 Task: Add the task  Integrate website with payment gateways and invoicing systems to the section Blitz Brigade in the project AgileExpert and add a Due Date to the respective task as 2023/07/16
Action: Mouse moved to (51, 397)
Screenshot: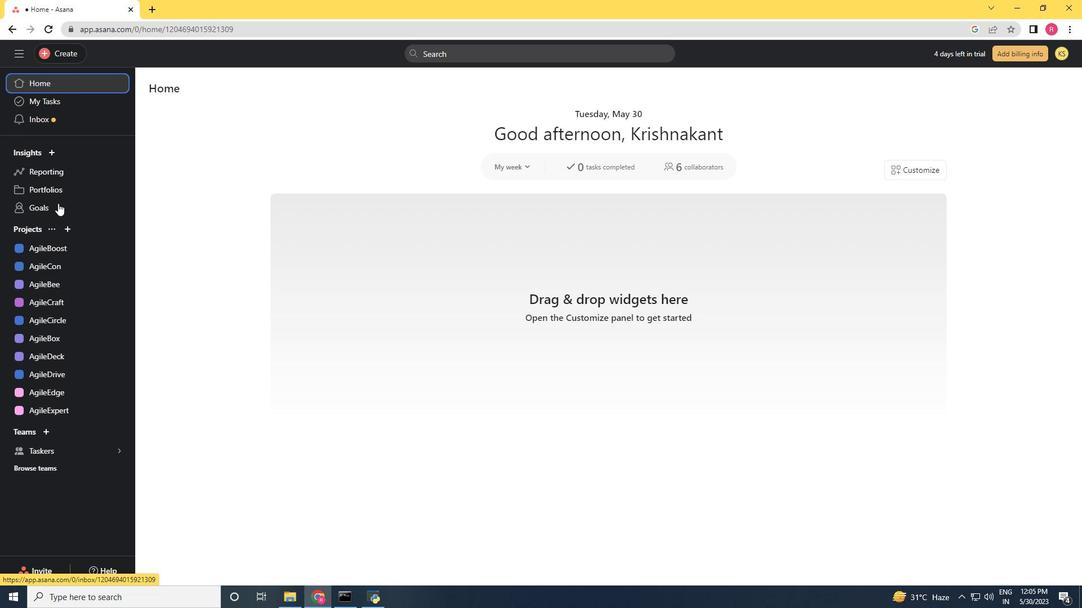 
Action: Mouse scrolled (55, 364) with delta (0, 0)
Screenshot: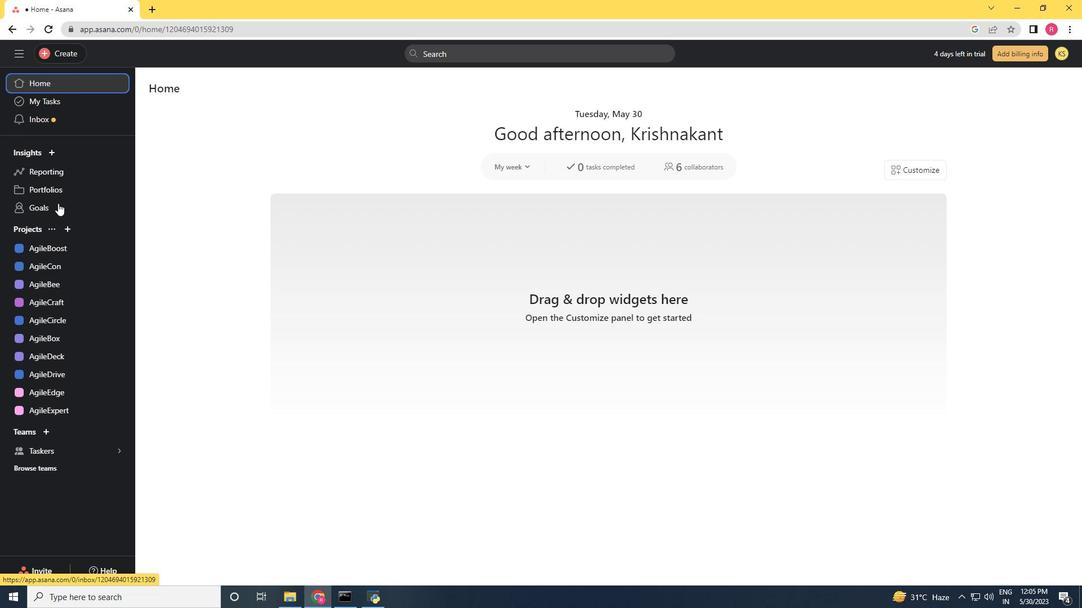 
Action: Mouse moved to (58, 407)
Screenshot: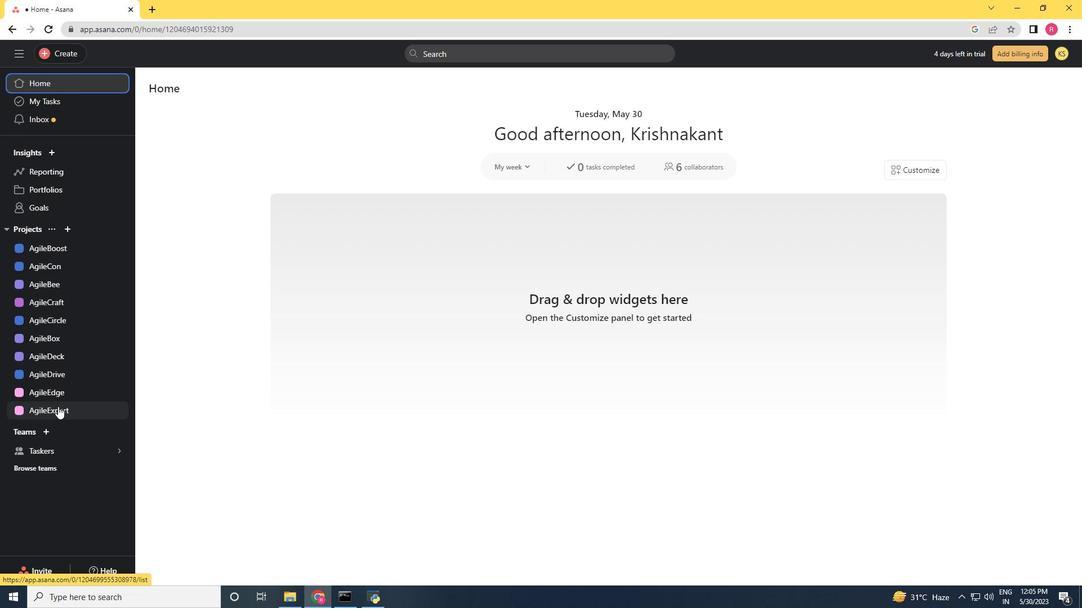 
Action: Mouse pressed left at (58, 407)
Screenshot: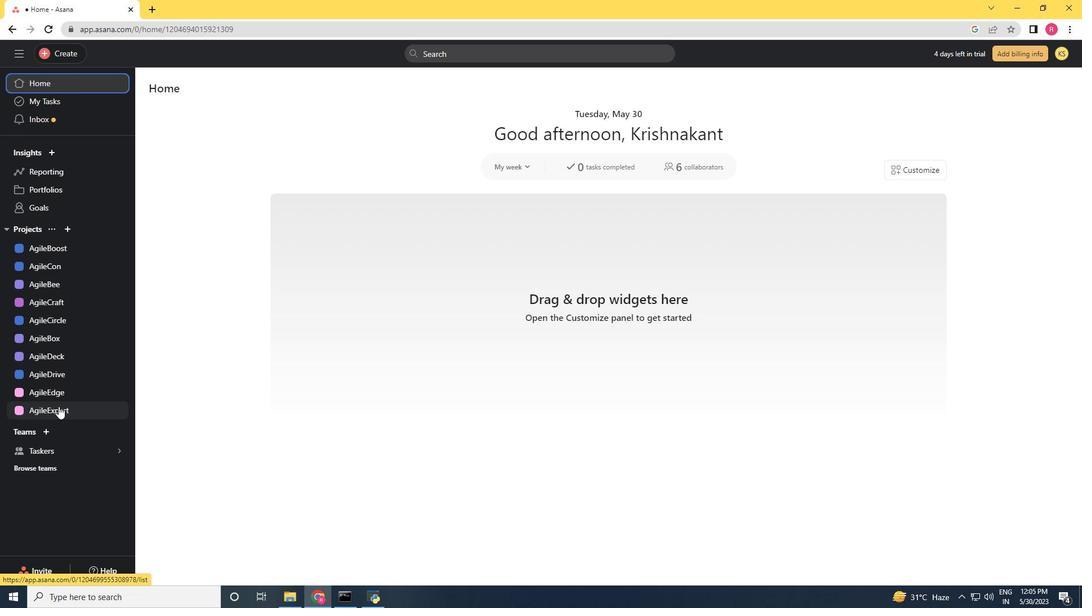 
Action: Mouse moved to (599, 251)
Screenshot: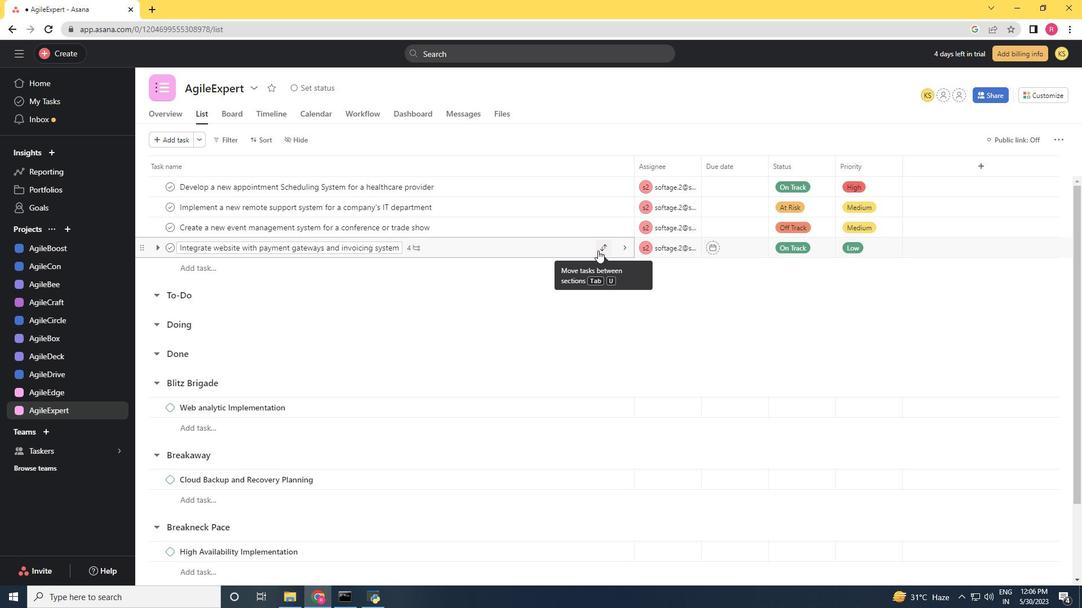 
Action: Mouse pressed left at (599, 251)
Screenshot: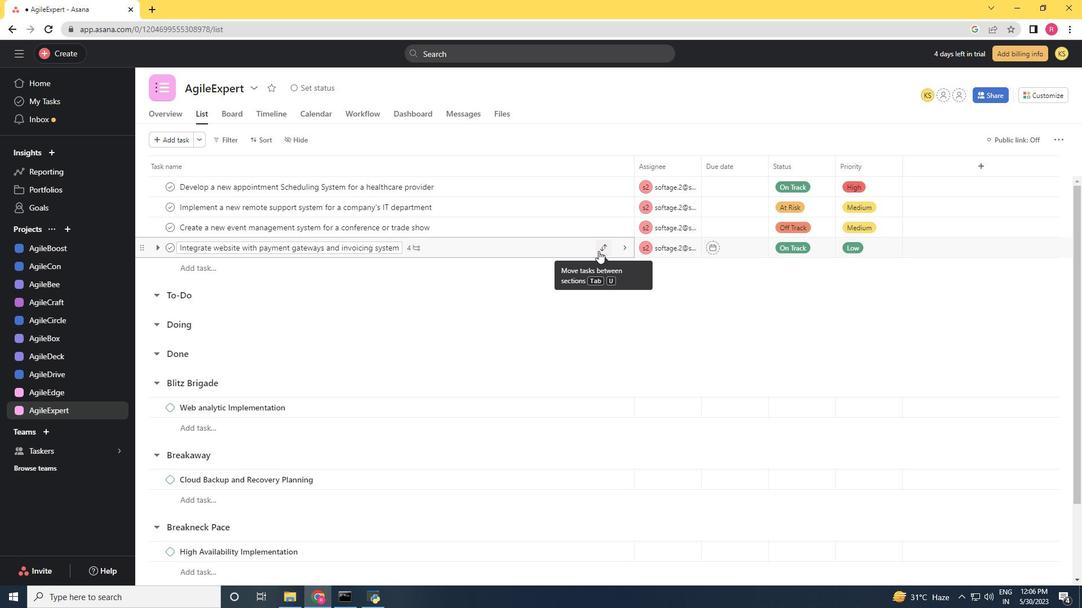 
Action: Mouse moved to (548, 371)
Screenshot: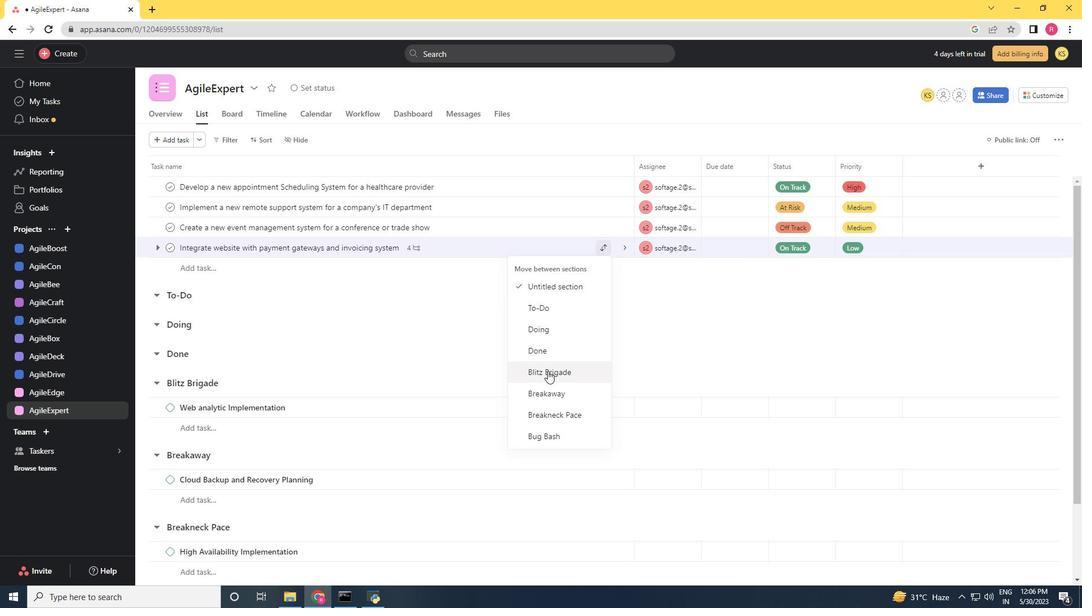 
Action: Mouse pressed left at (548, 371)
Screenshot: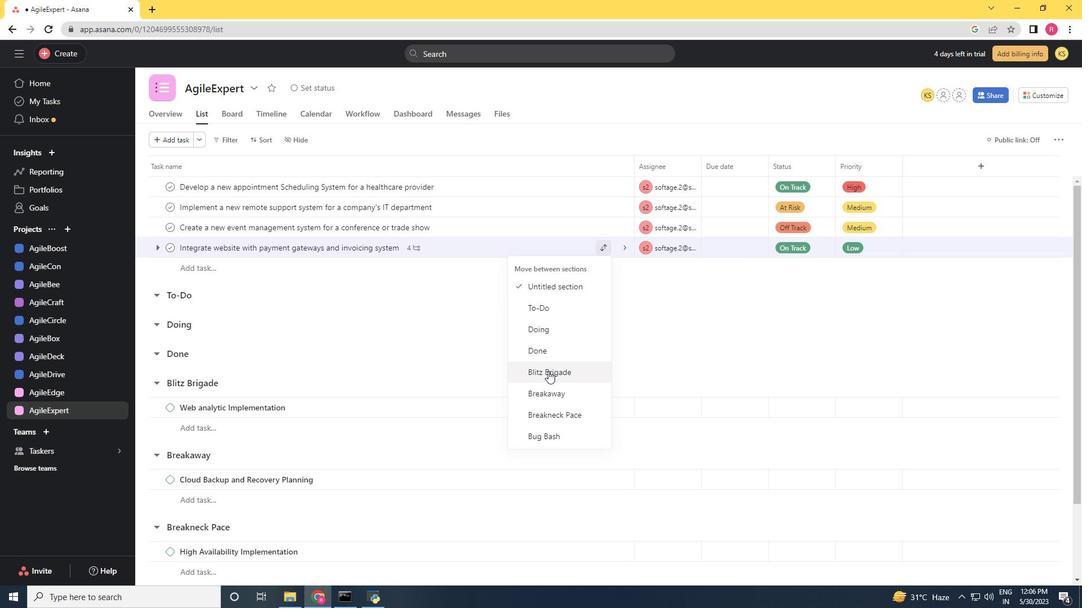 
Action: Mouse moved to (529, 394)
Screenshot: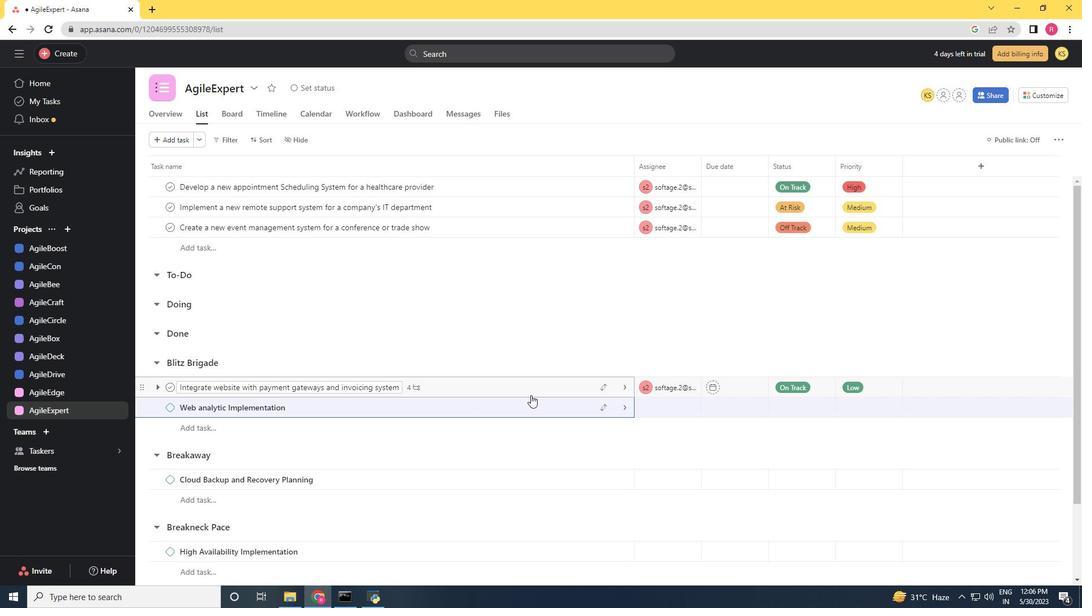 
Action: Mouse pressed left at (529, 394)
Screenshot: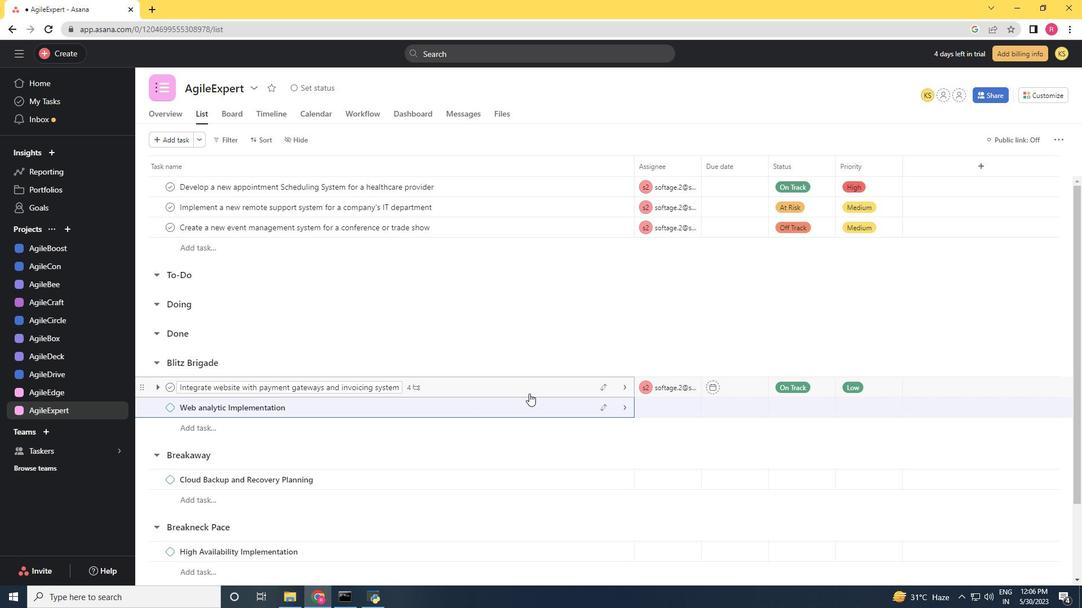 
Action: Mouse moved to (804, 236)
Screenshot: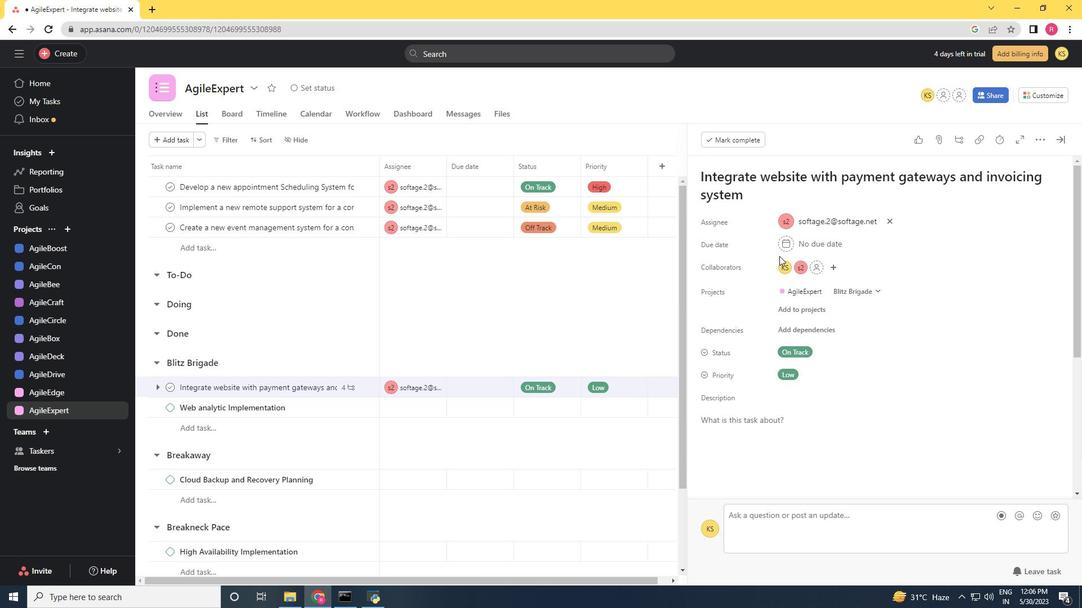 
Action: Mouse pressed left at (804, 236)
Screenshot: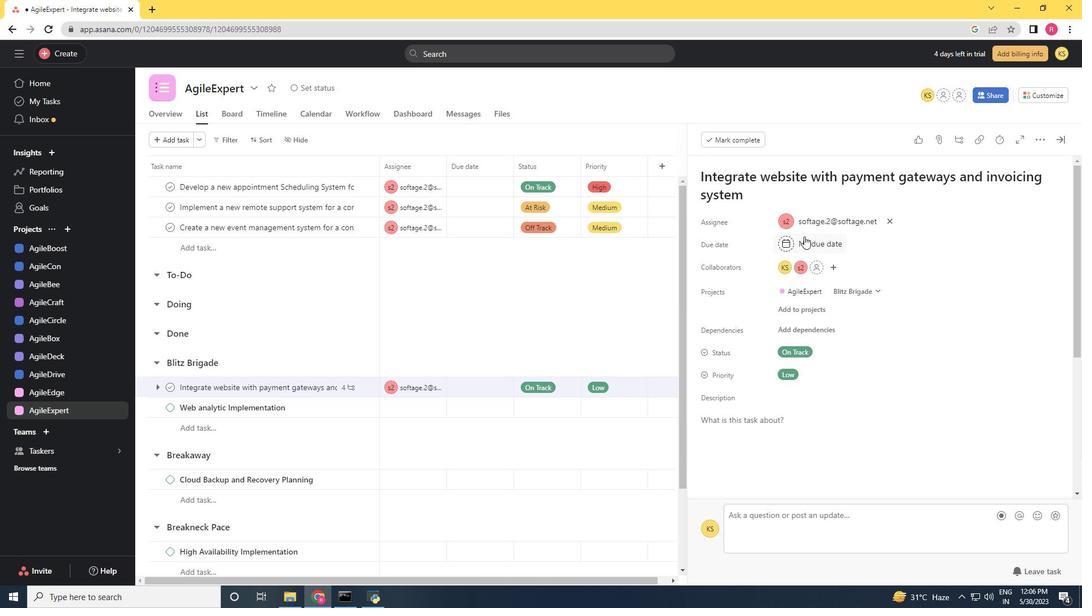 
Action: Mouse moved to (916, 300)
Screenshot: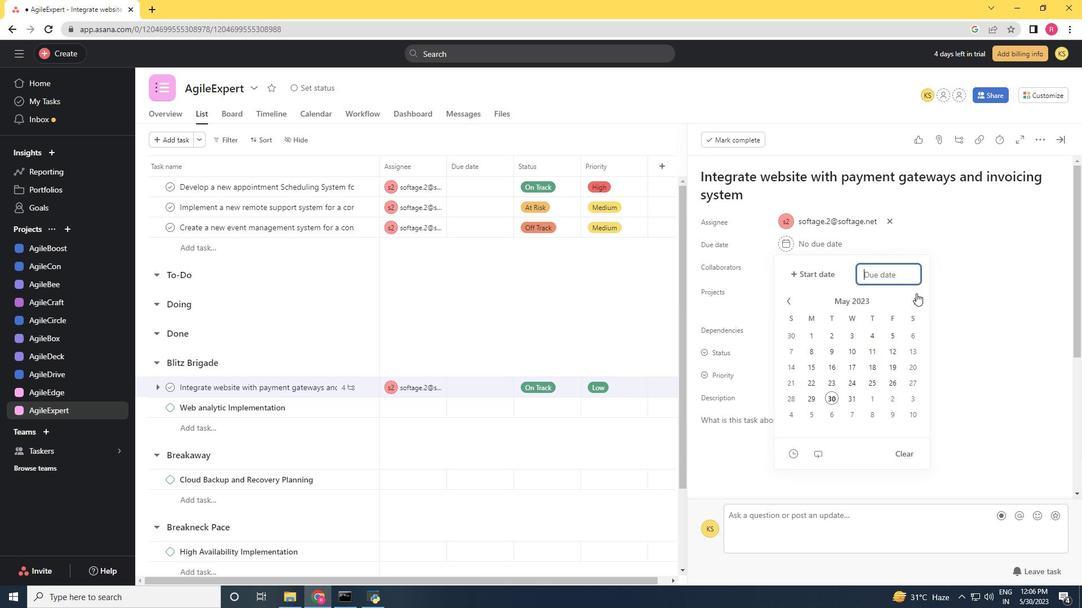 
Action: Mouse pressed left at (916, 300)
Screenshot: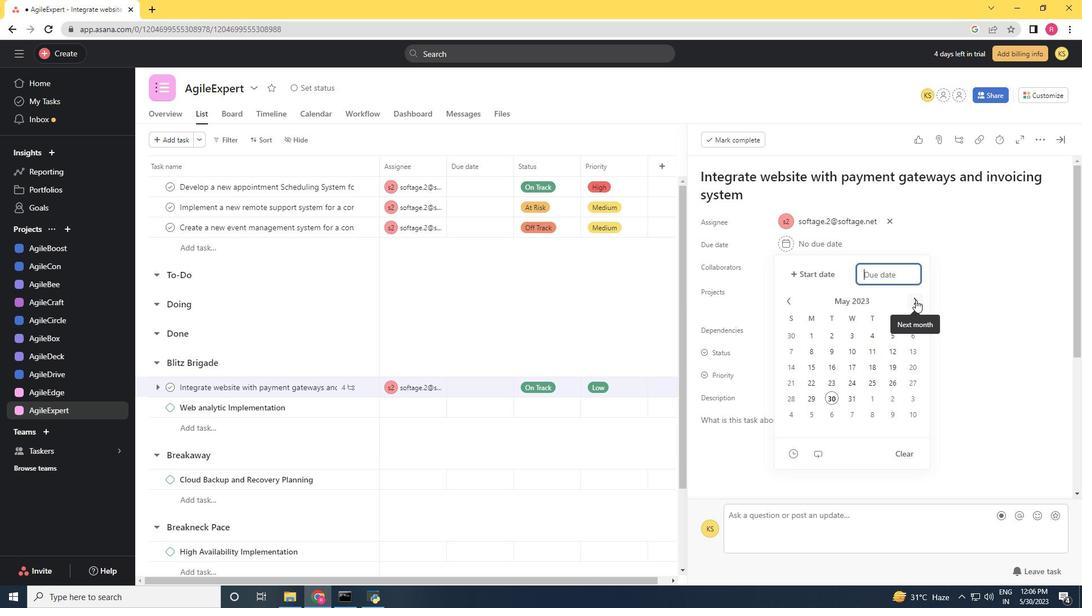 
Action: Mouse pressed left at (916, 300)
Screenshot: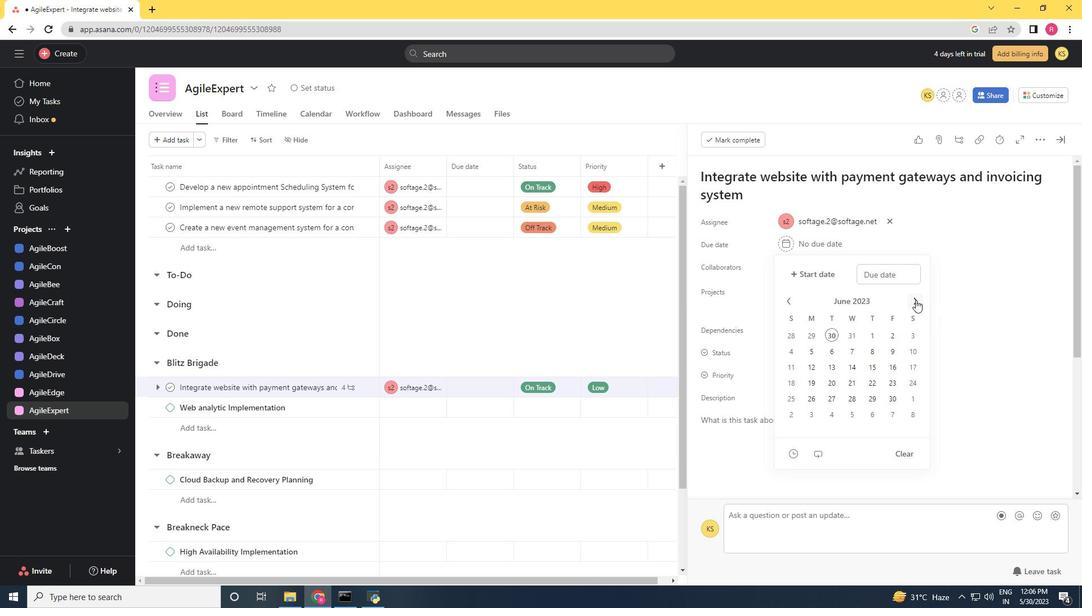 
Action: Mouse moved to (792, 386)
Screenshot: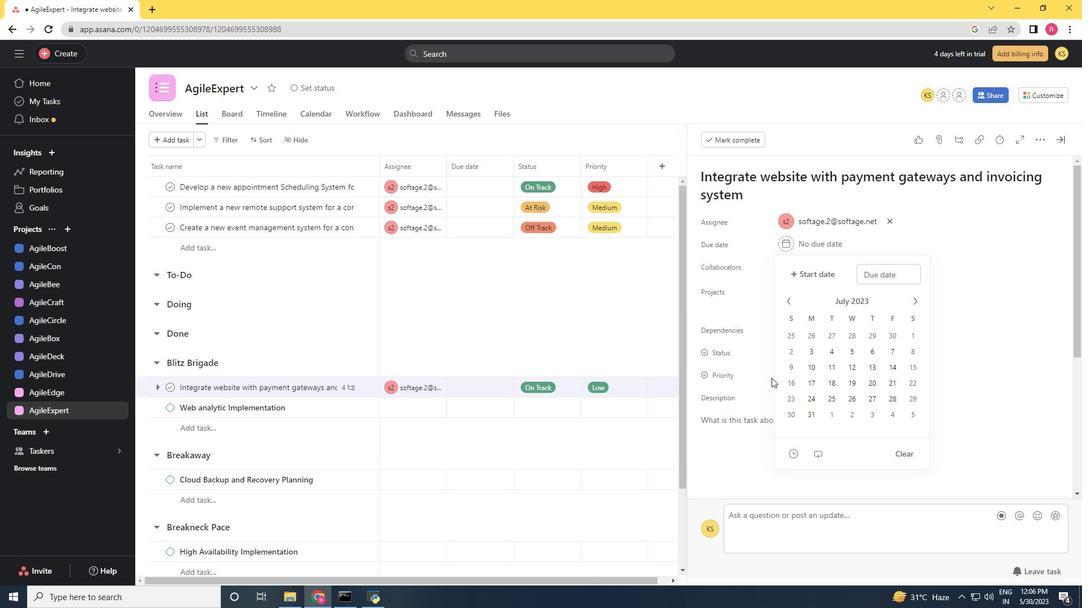 
Action: Mouse pressed left at (792, 386)
Screenshot: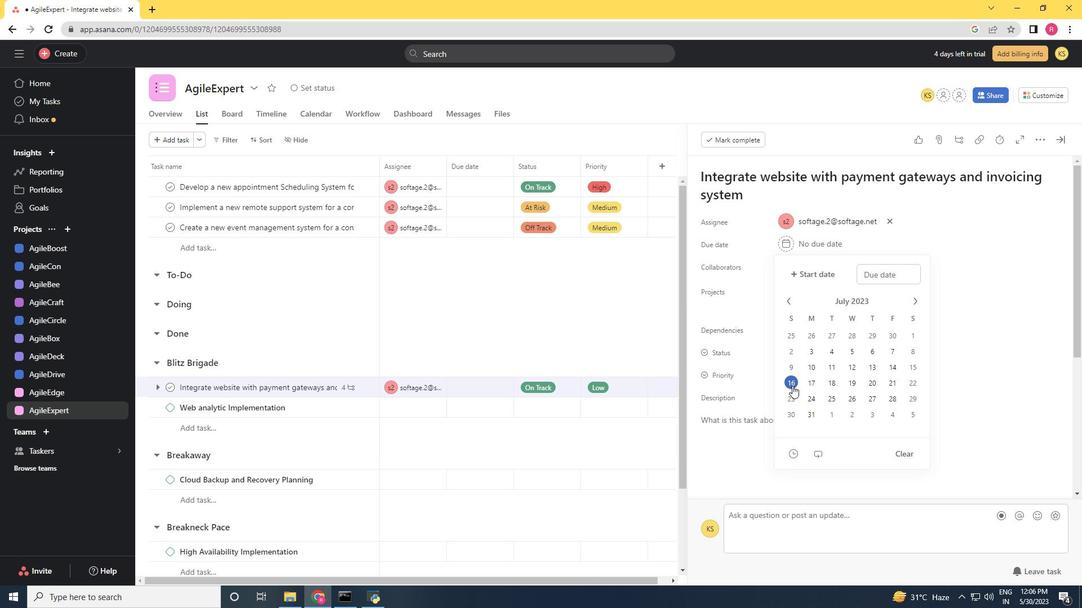 
Action: Mouse moved to (1039, 333)
Screenshot: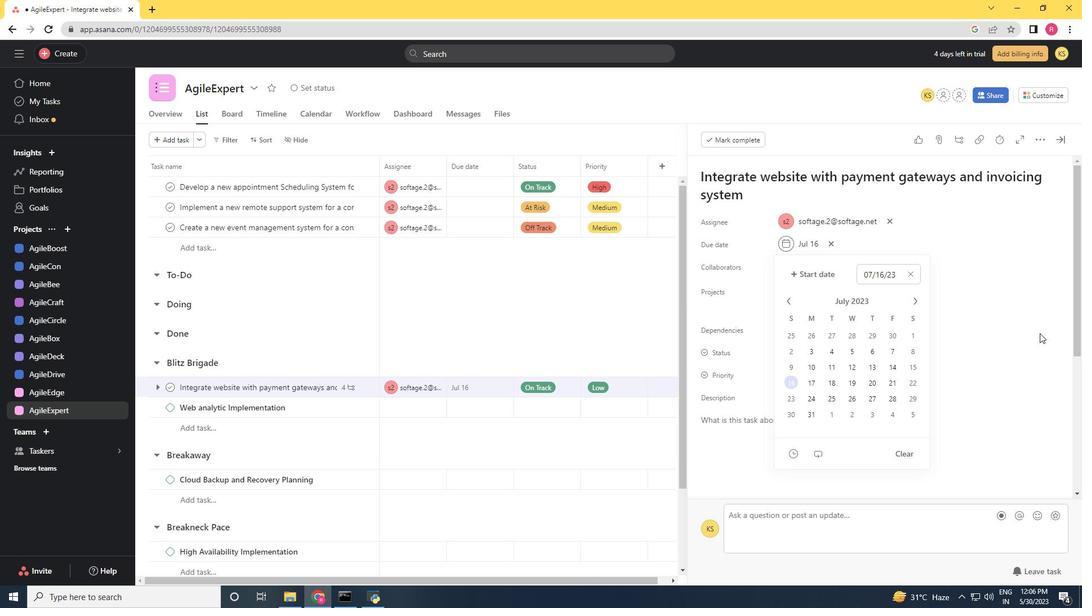 
Action: Mouse pressed left at (1039, 333)
Screenshot: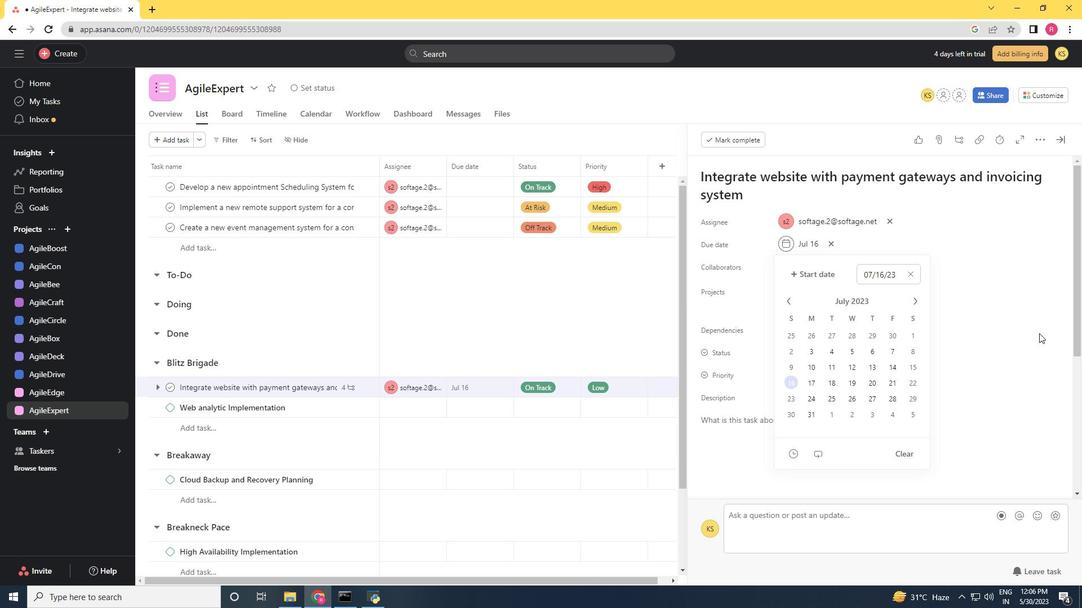 
Action: Mouse moved to (1063, 146)
Screenshot: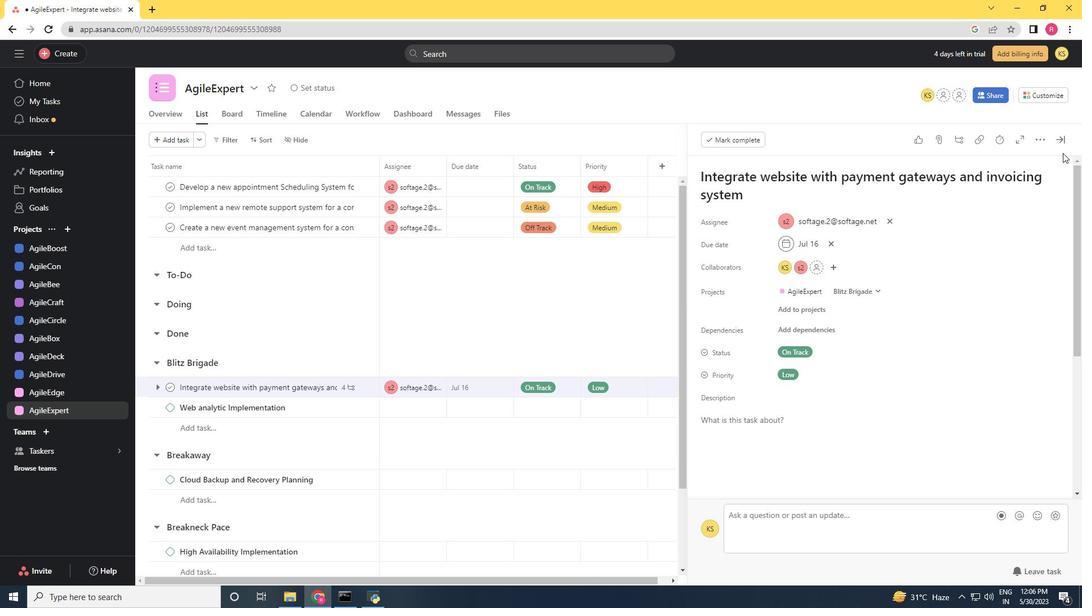
Action: Mouse pressed left at (1063, 146)
Screenshot: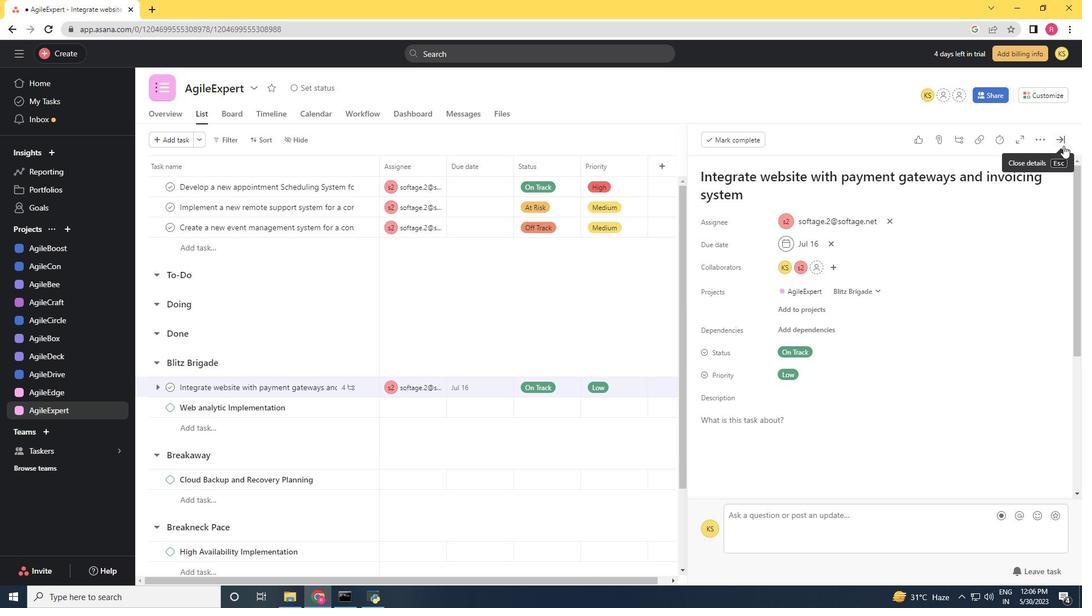 
Action: Mouse moved to (1007, 272)
Screenshot: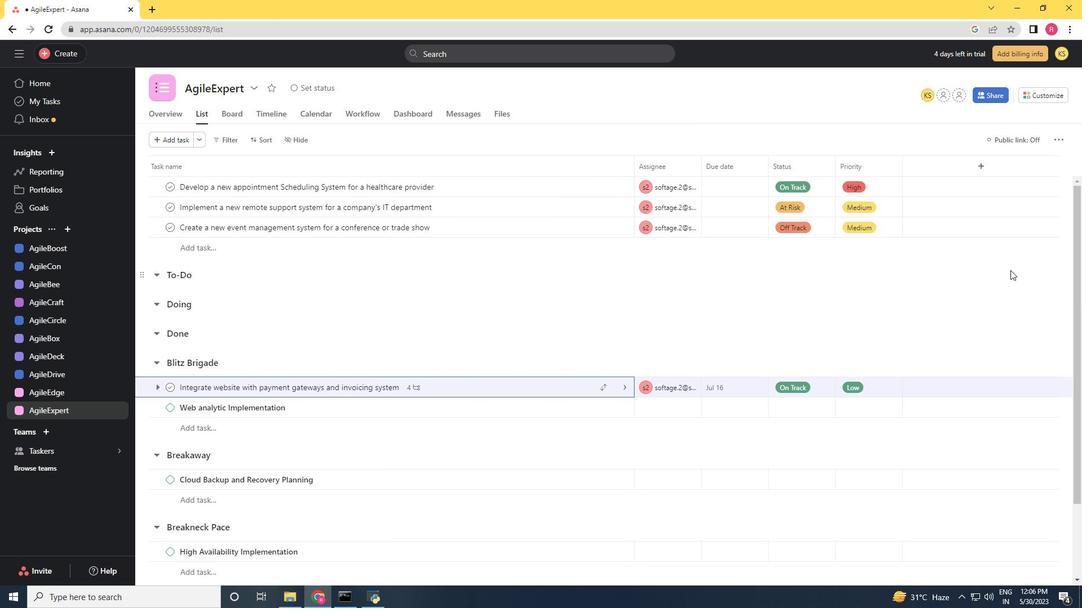 
